 Task: Change the top padding of text to 0.24.
Action: Mouse moved to (902, 333)
Screenshot: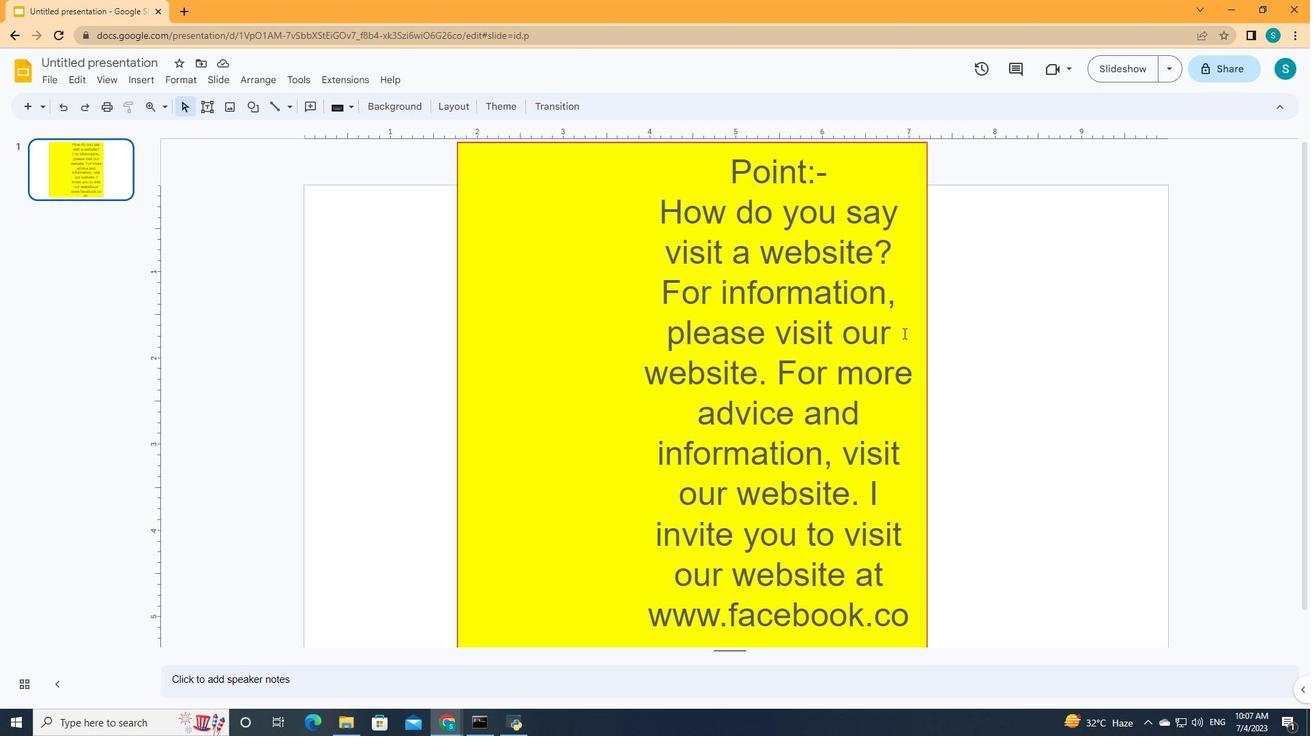
Action: Mouse pressed left at (902, 333)
Screenshot: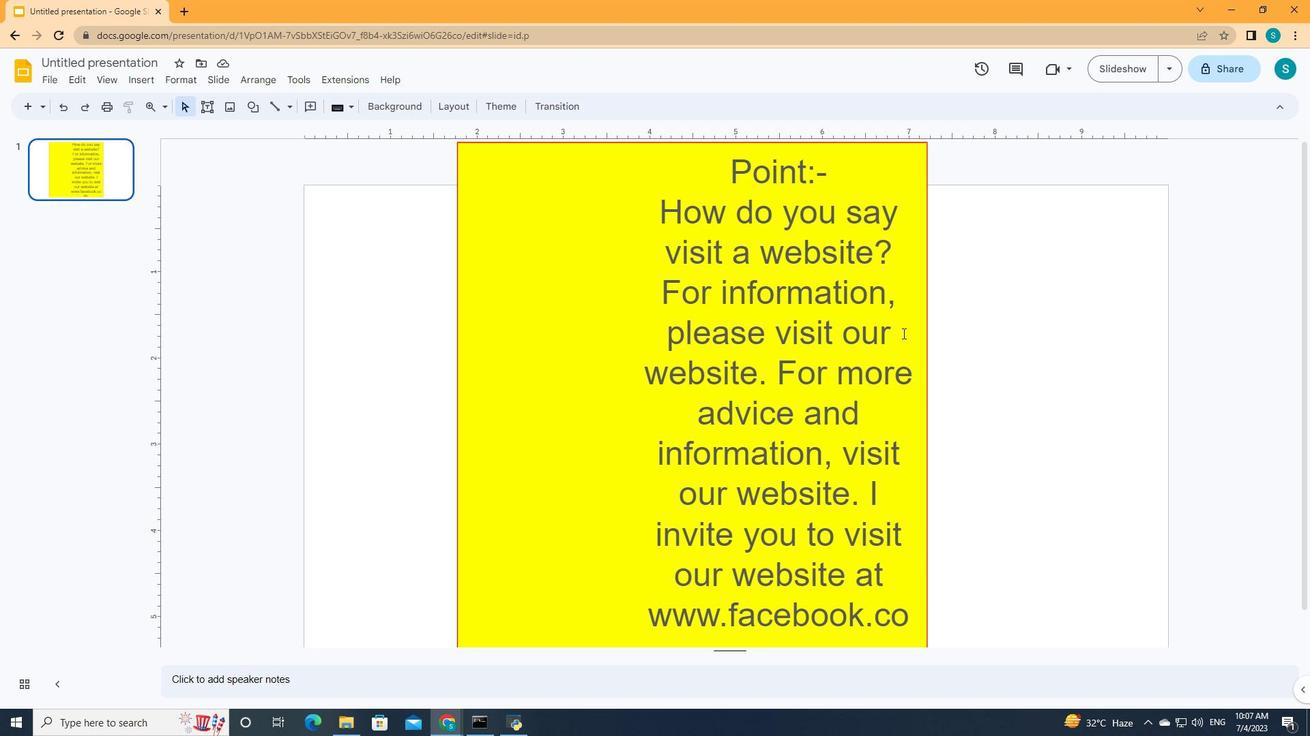 
Action: Mouse moved to (980, 102)
Screenshot: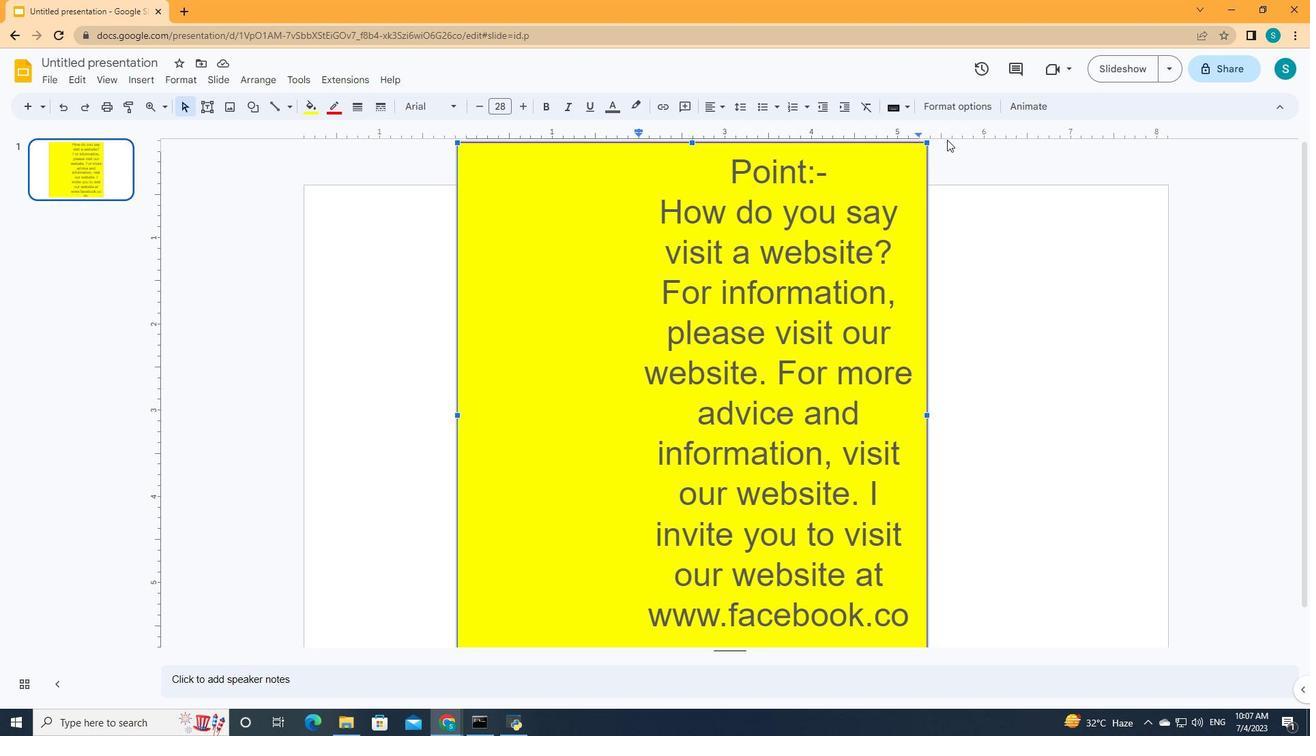 
Action: Mouse pressed left at (980, 102)
Screenshot: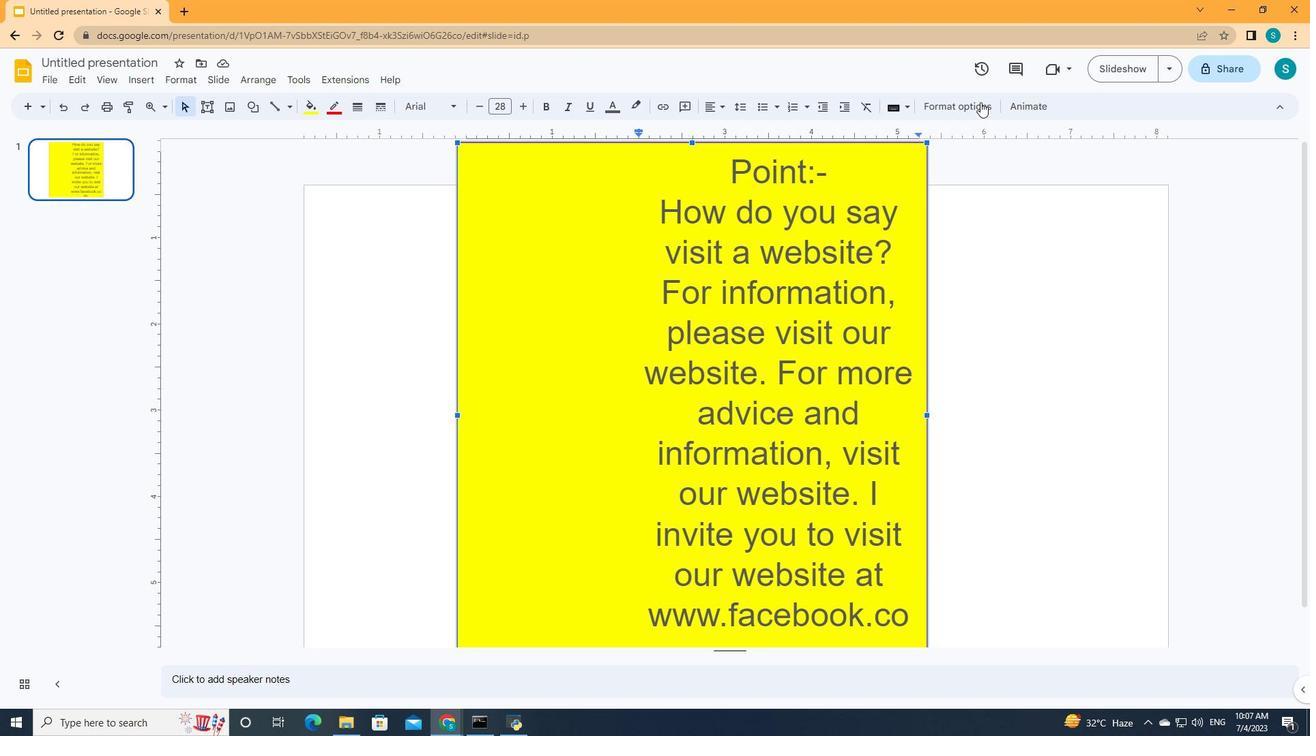 
Action: Mouse moved to (1138, 227)
Screenshot: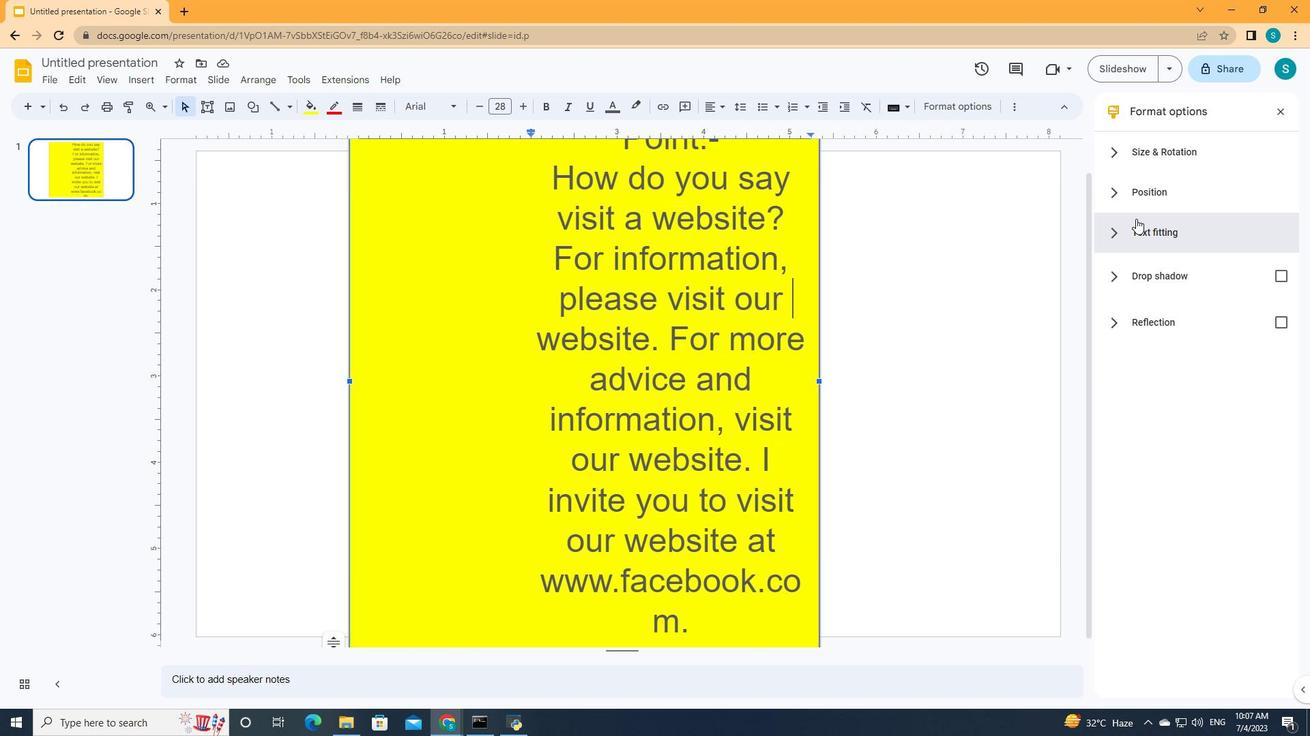 
Action: Mouse pressed left at (1138, 227)
Screenshot: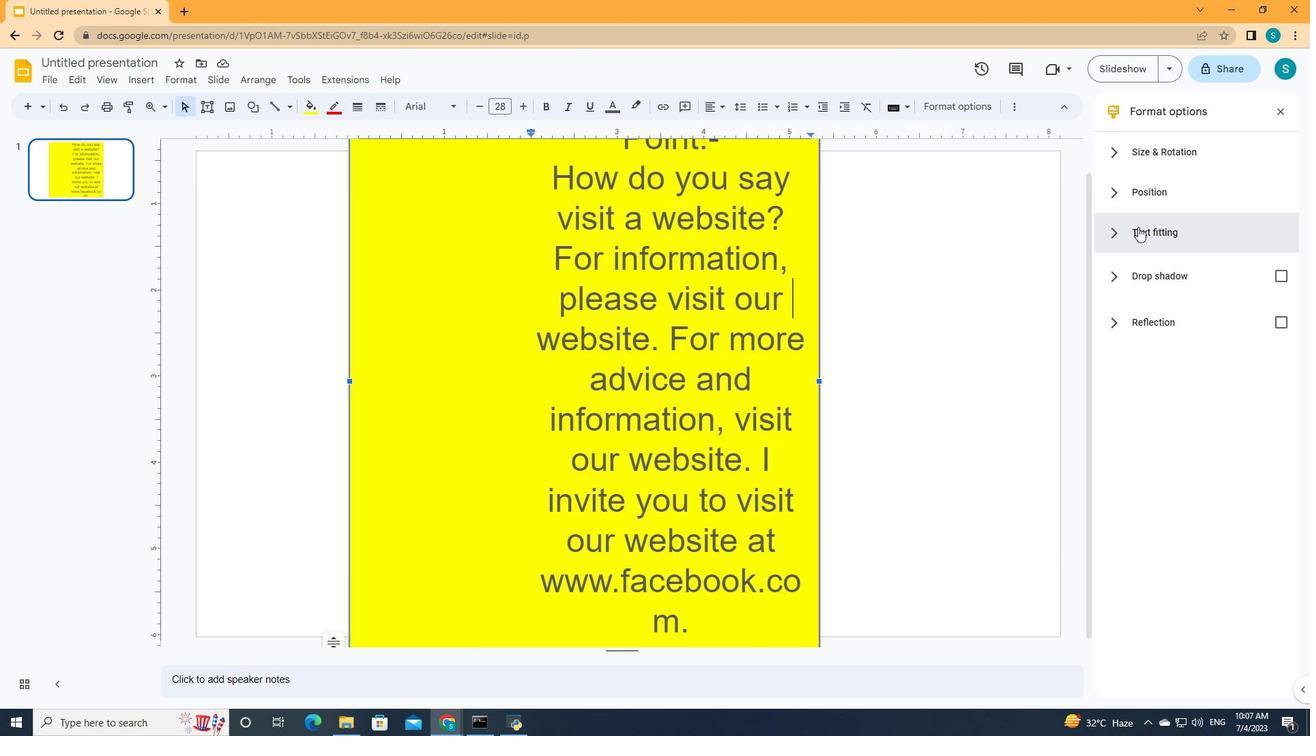 
Action: Mouse moved to (1126, 512)
Screenshot: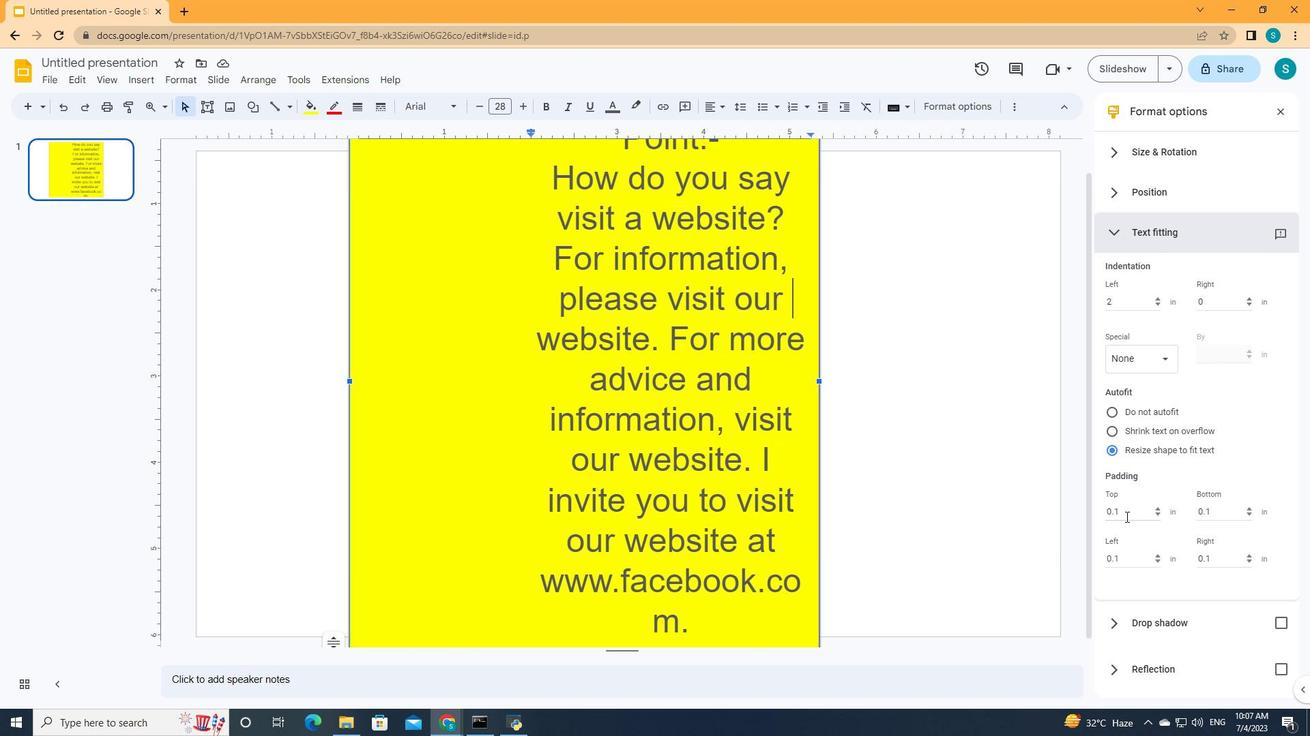 
Action: Mouse pressed left at (1126, 512)
Screenshot: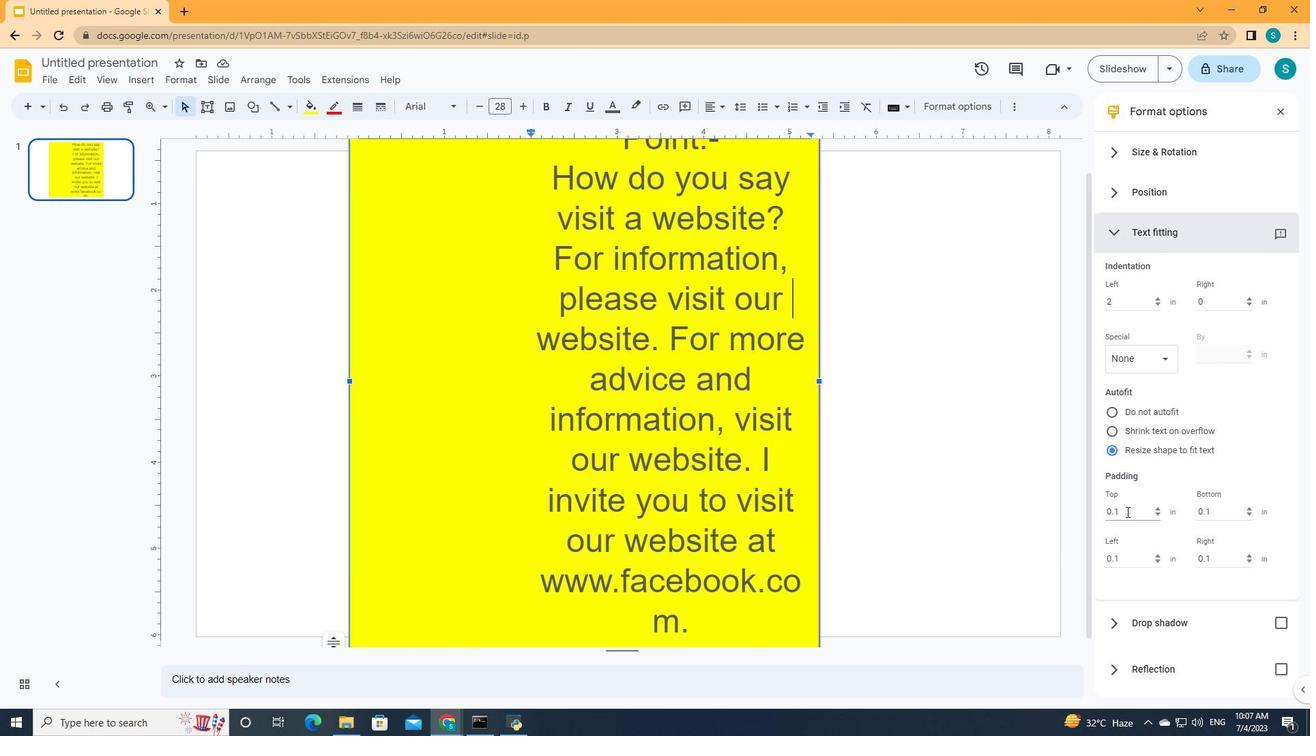 
Action: Mouse moved to (1095, 520)
Screenshot: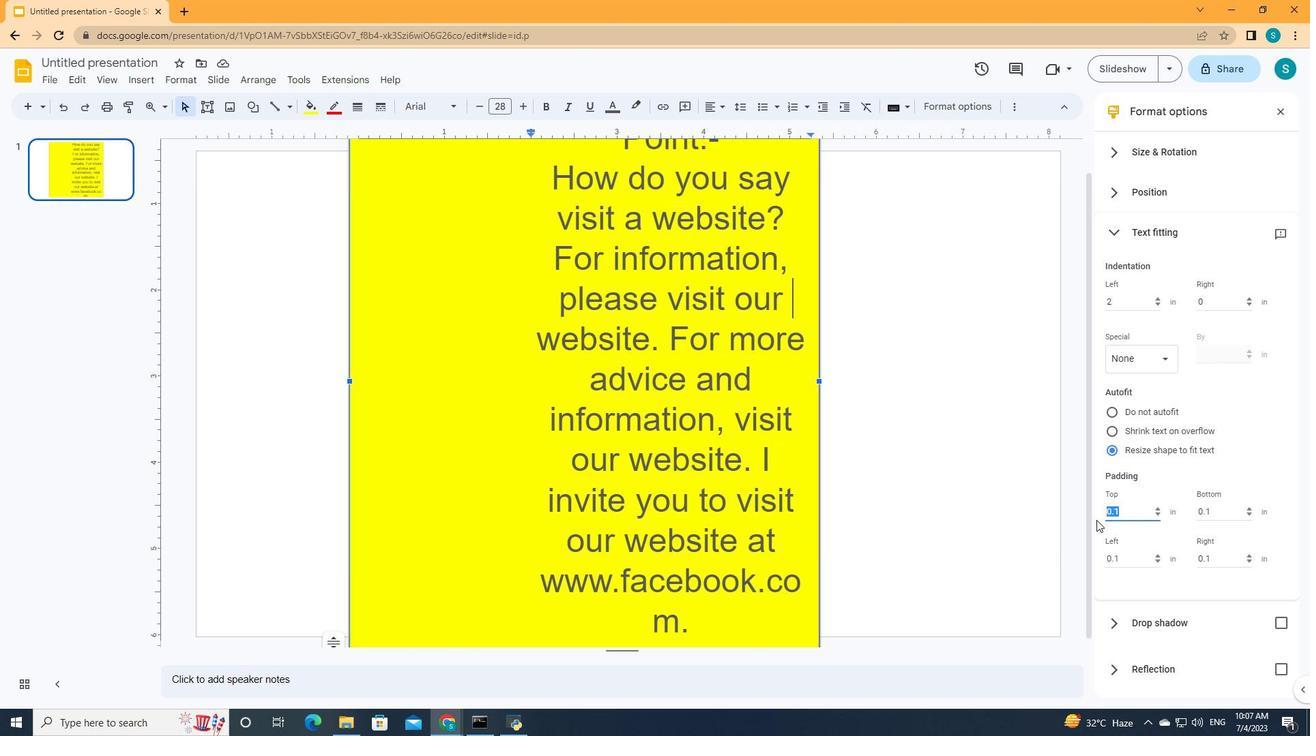 
Action: Key pressed 0.24
Screenshot: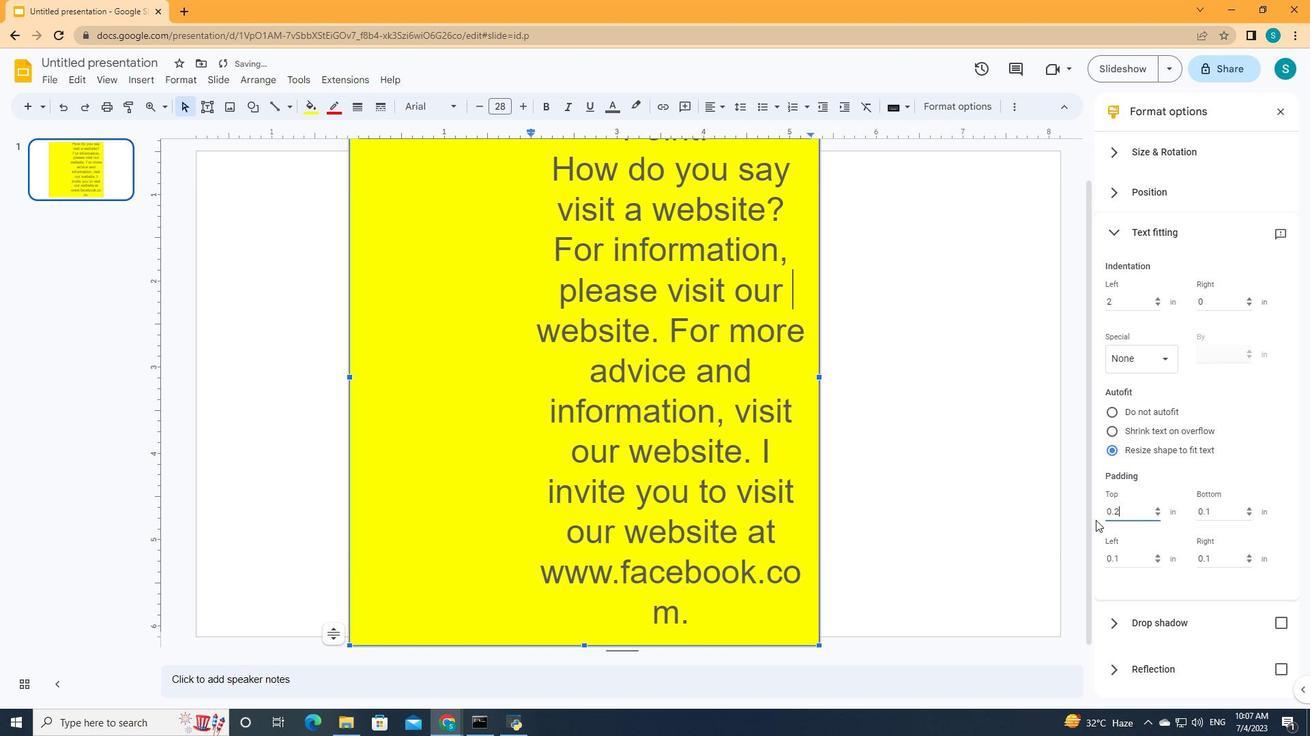 
